 Task: Choose the paper size A3 for printing the document.
Action: Mouse moved to (68, 121)
Screenshot: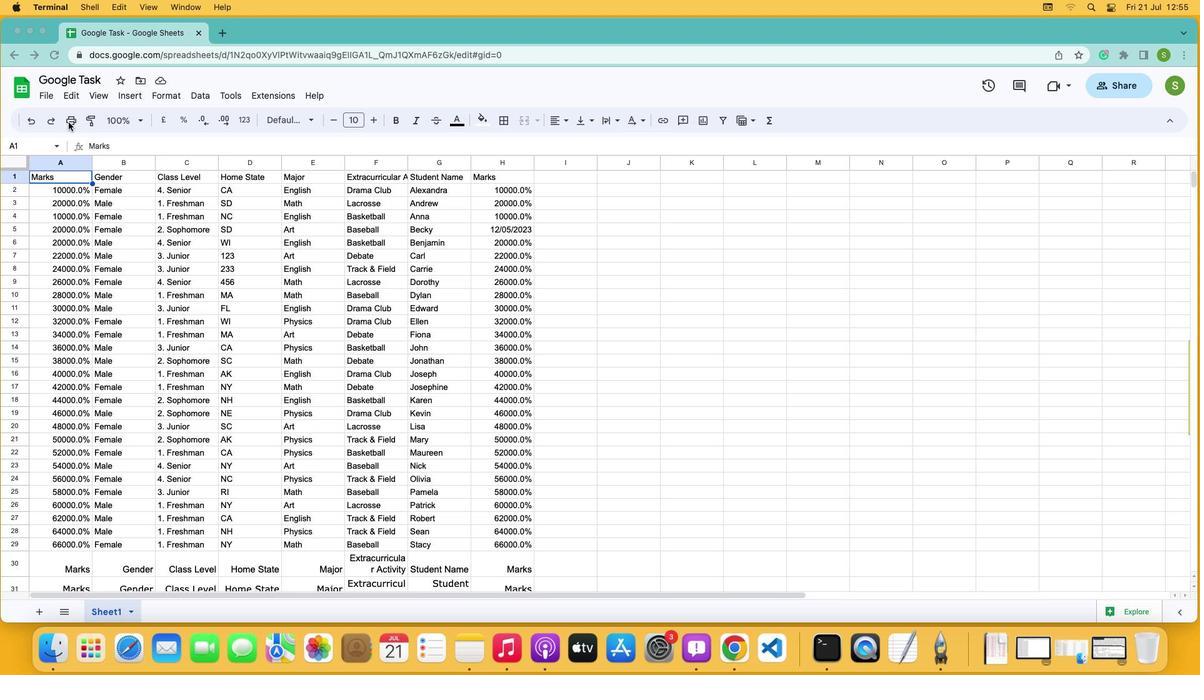 
Action: Mouse pressed left at (68, 121)
Screenshot: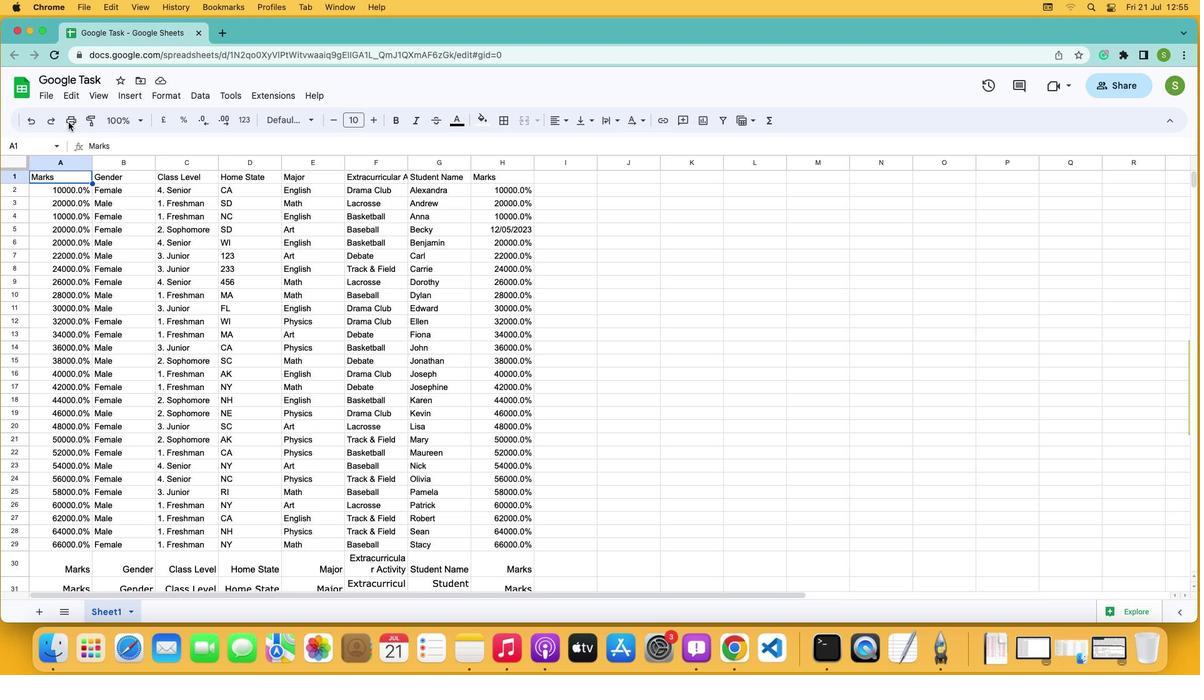 
Action: Mouse moved to (68, 120)
Screenshot: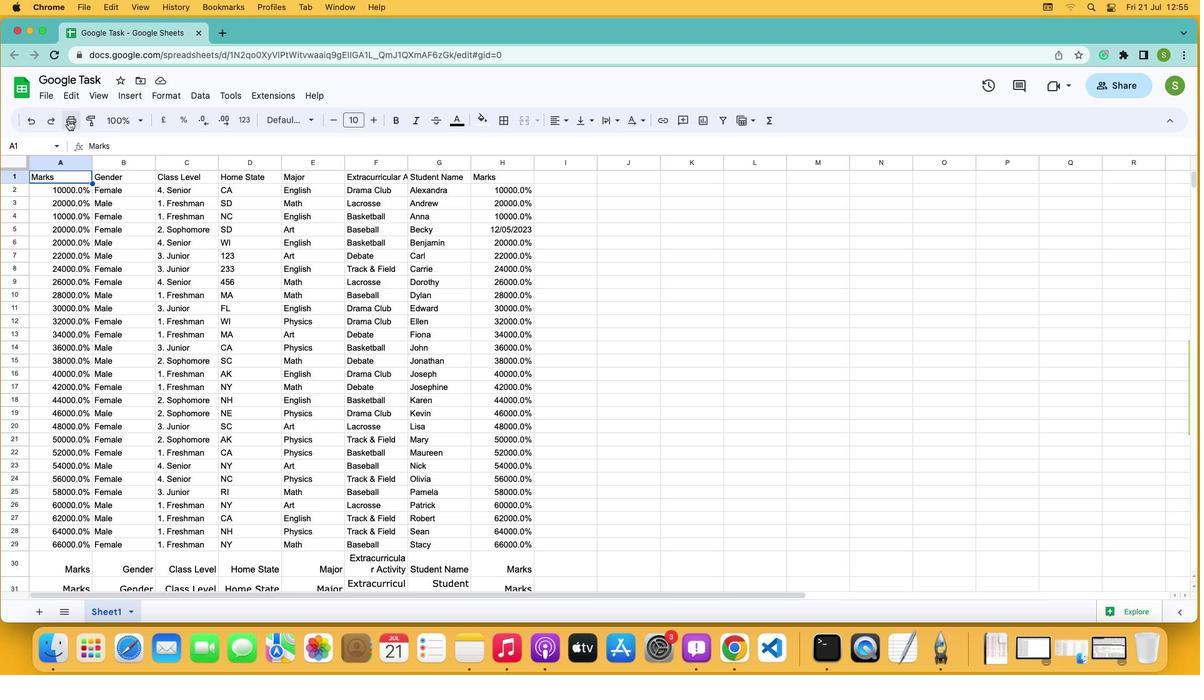 
Action: Mouse pressed left at (68, 120)
Screenshot: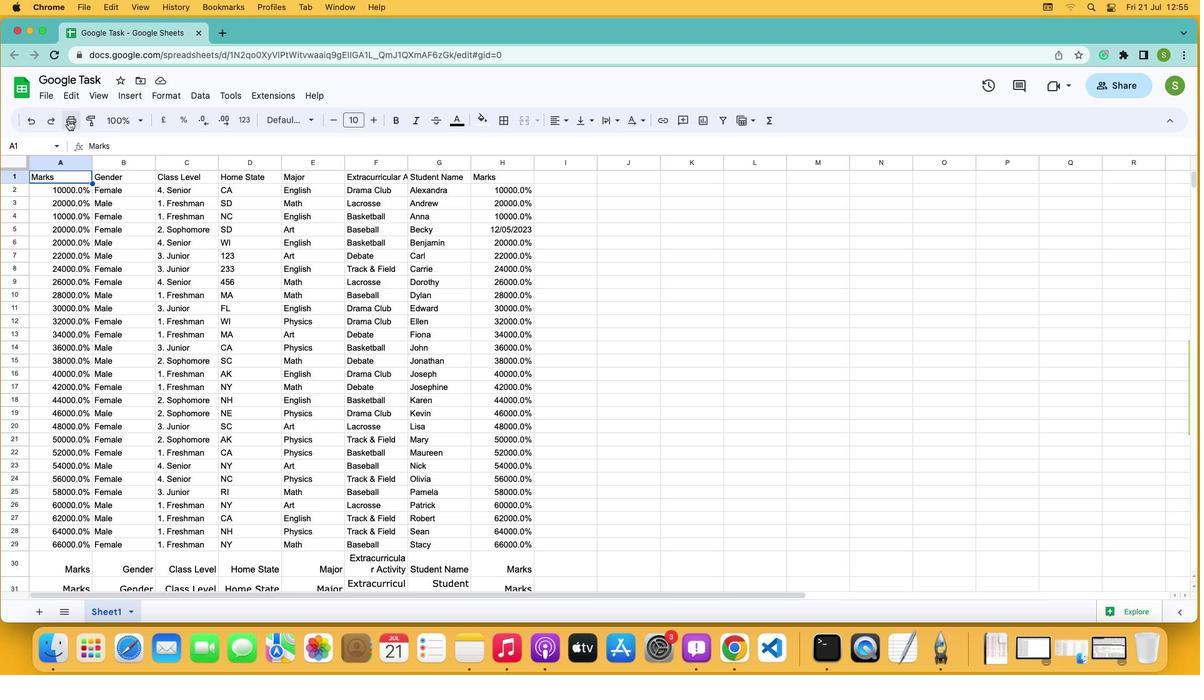 
Action: Mouse moved to (1162, 87)
Screenshot: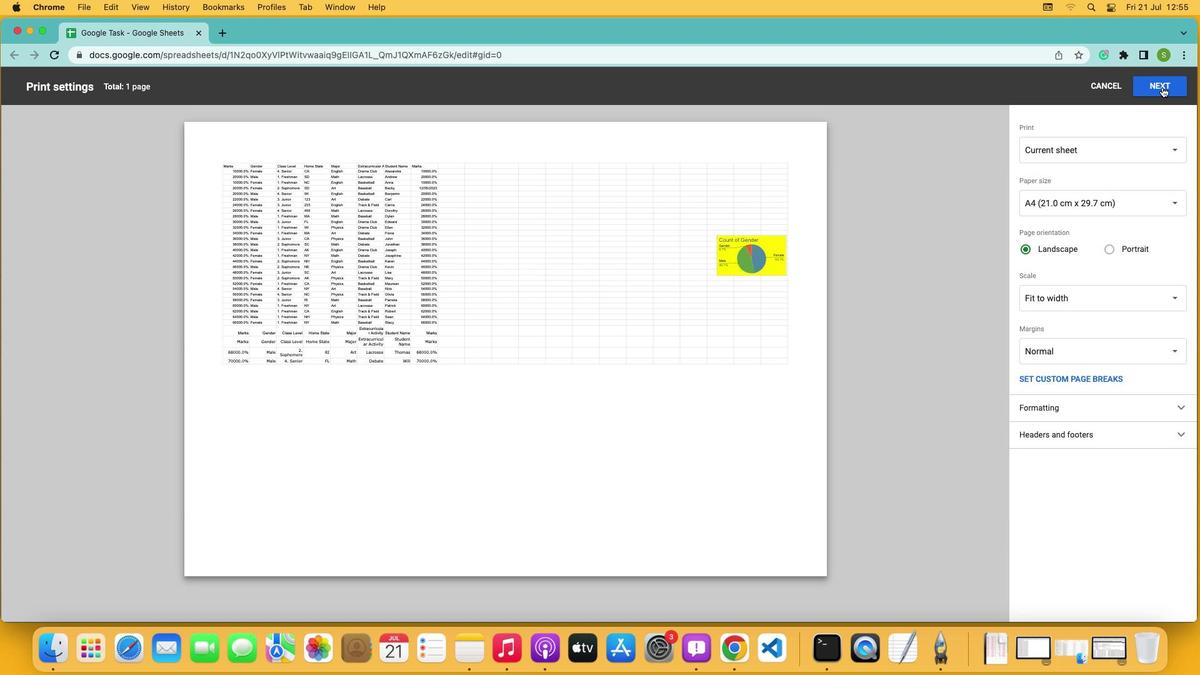 
Action: Mouse pressed left at (1162, 87)
Screenshot: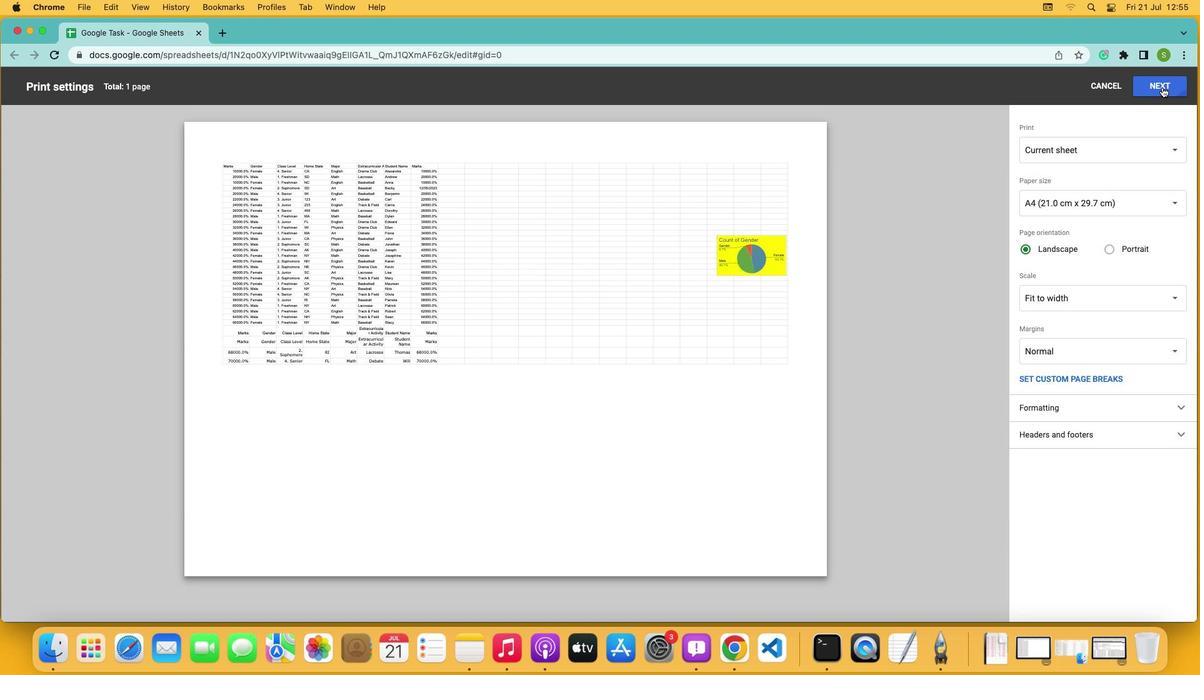 
Action: Mouse moved to (976, 232)
Screenshot: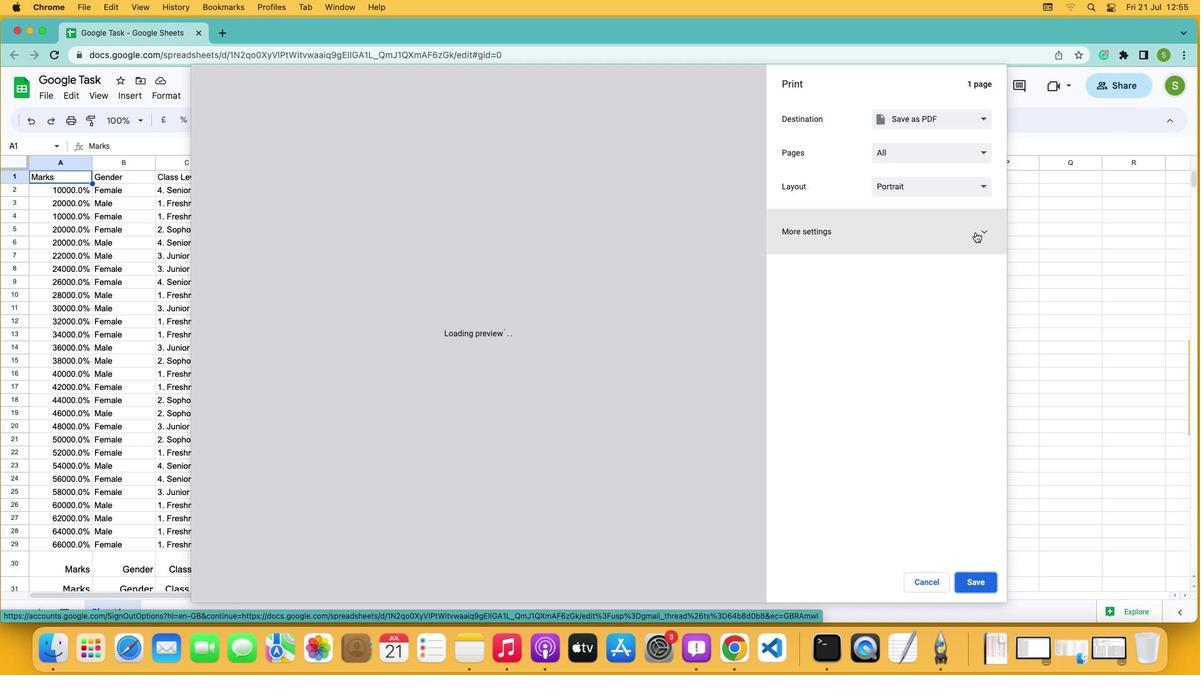 
Action: Mouse pressed left at (976, 232)
Screenshot: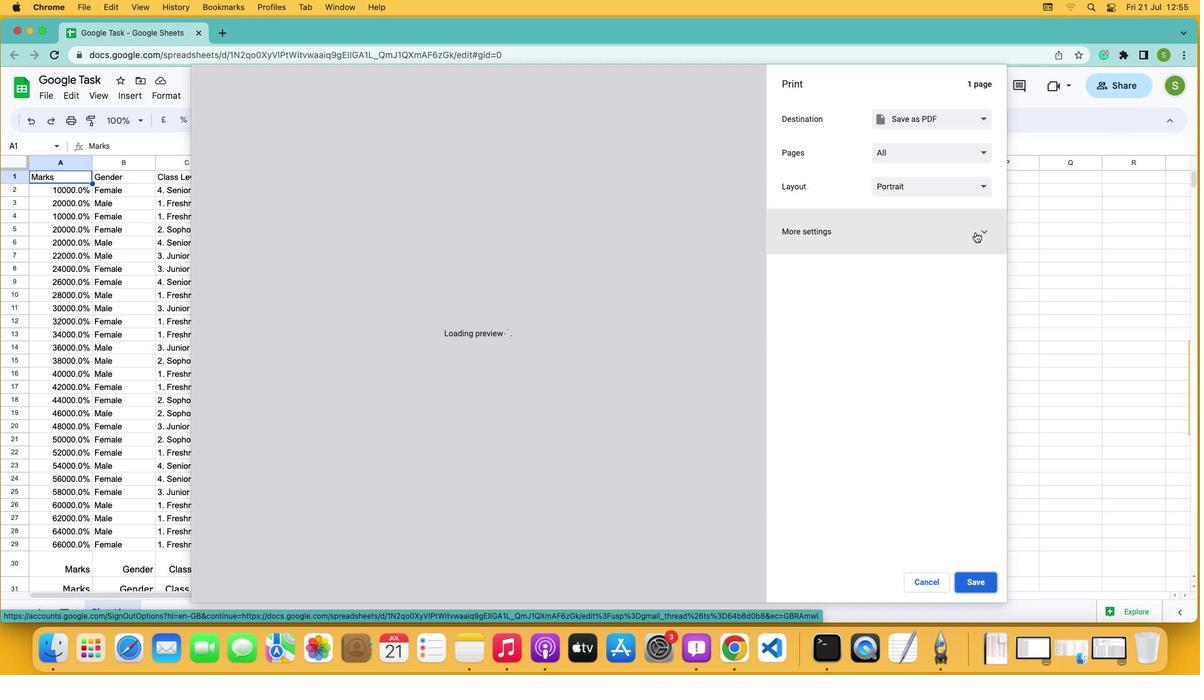 
Action: Mouse moved to (955, 276)
Screenshot: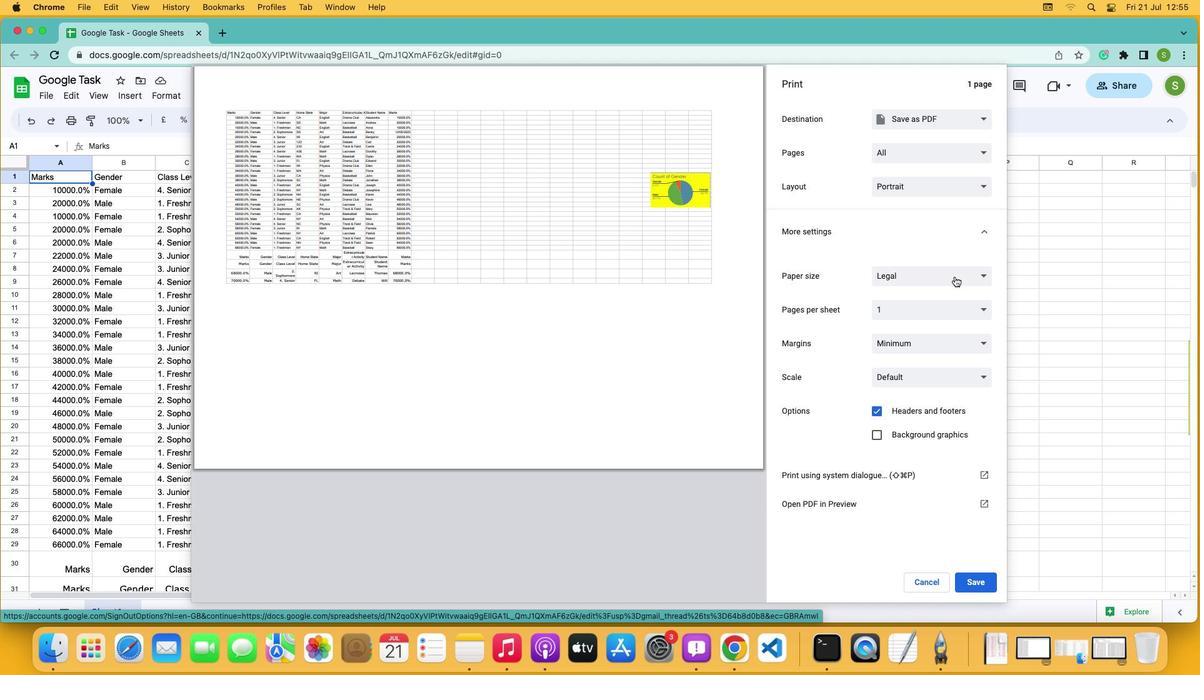 
Action: Mouse pressed left at (955, 276)
Screenshot: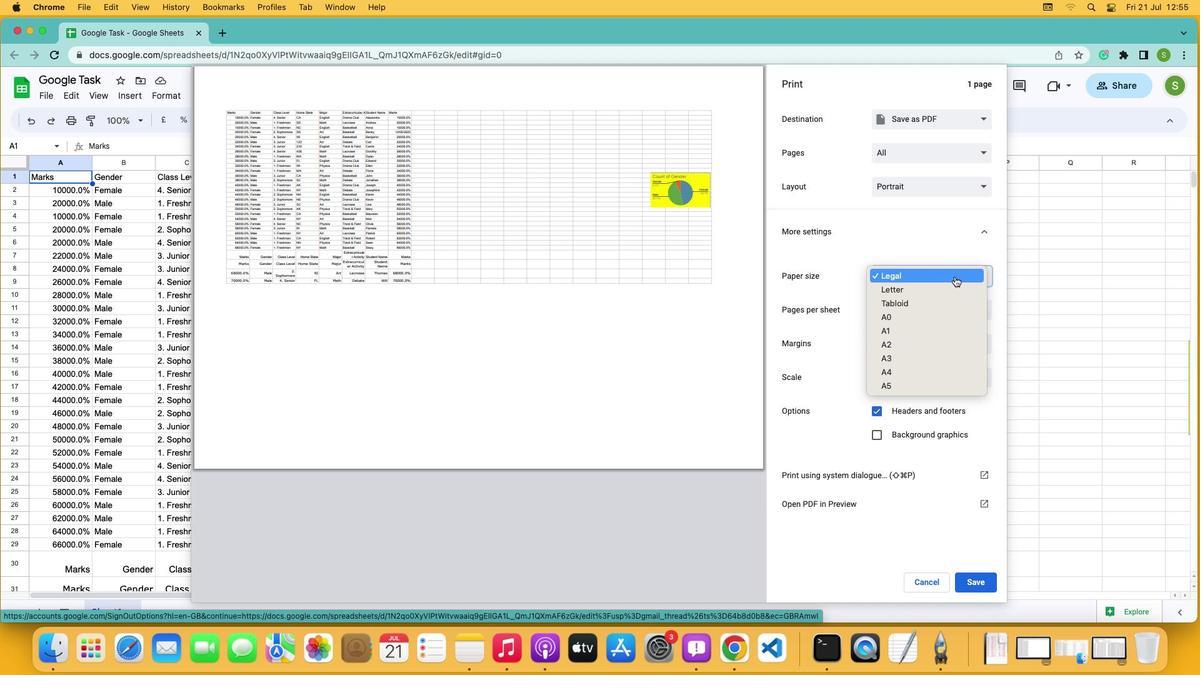 
Action: Mouse moved to (926, 358)
Screenshot: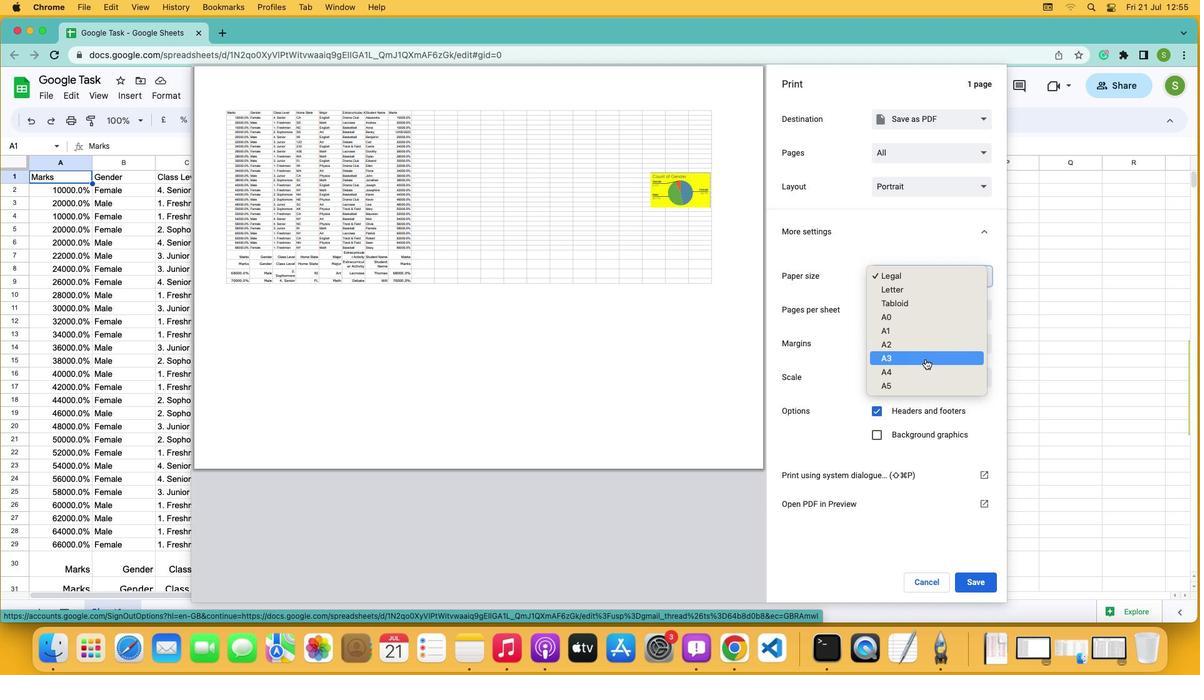 
Action: Mouse pressed left at (926, 358)
Screenshot: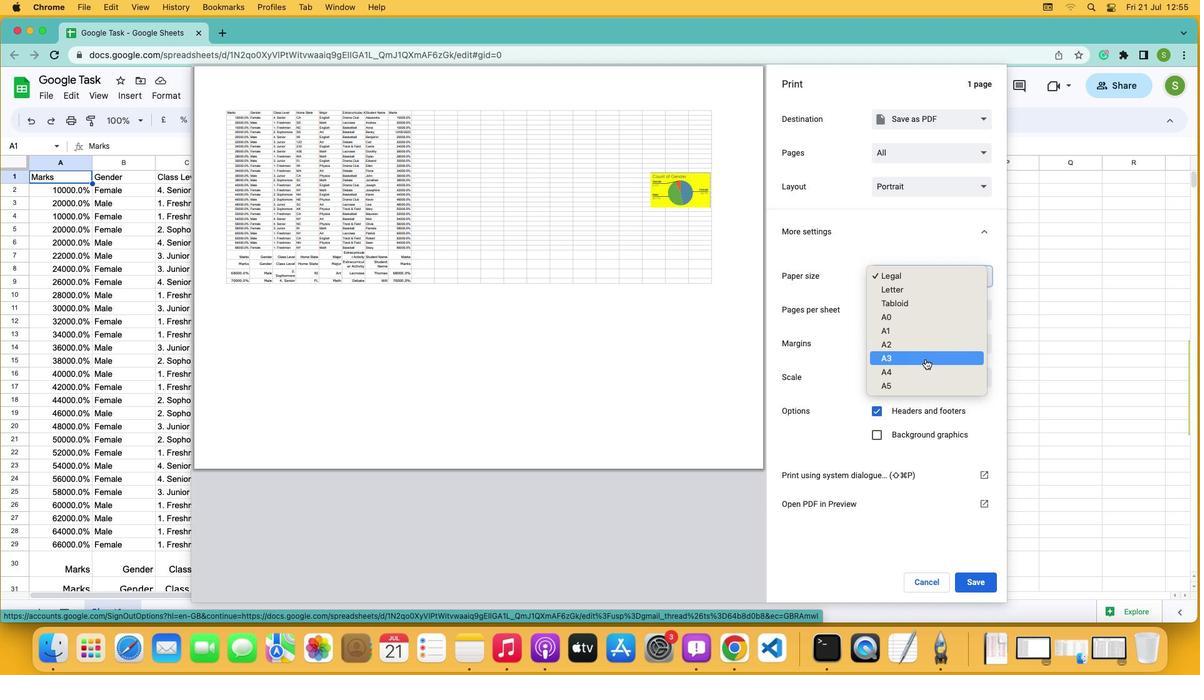
